 Task: Add a condition where "Requester Is Stephan Rogger" in new tickets in your groups.
Action: Mouse moved to (226, 461)
Screenshot: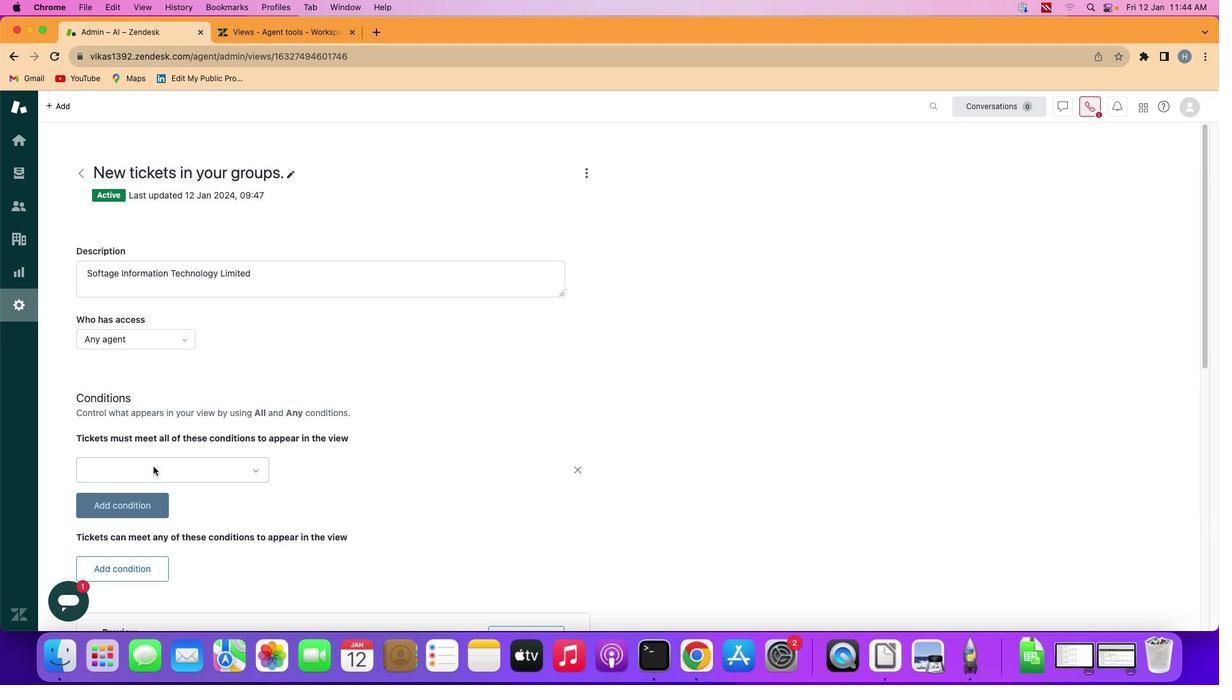 
Action: Mouse pressed left at (226, 461)
Screenshot: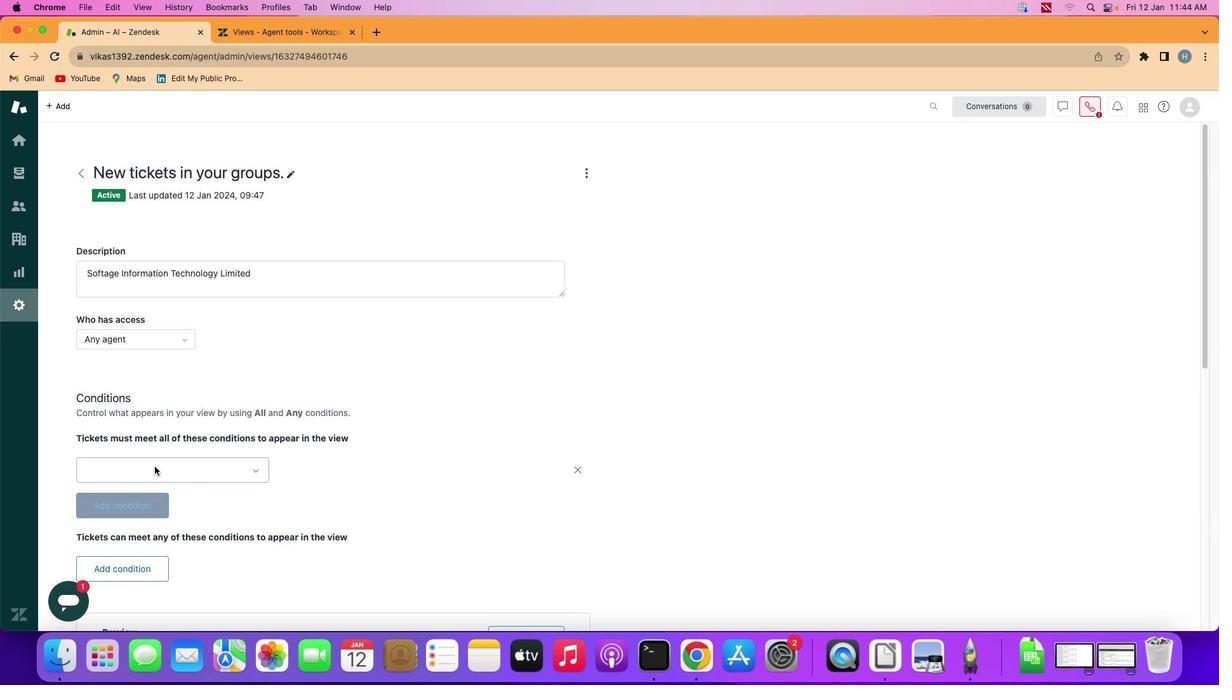 
Action: Mouse moved to (248, 461)
Screenshot: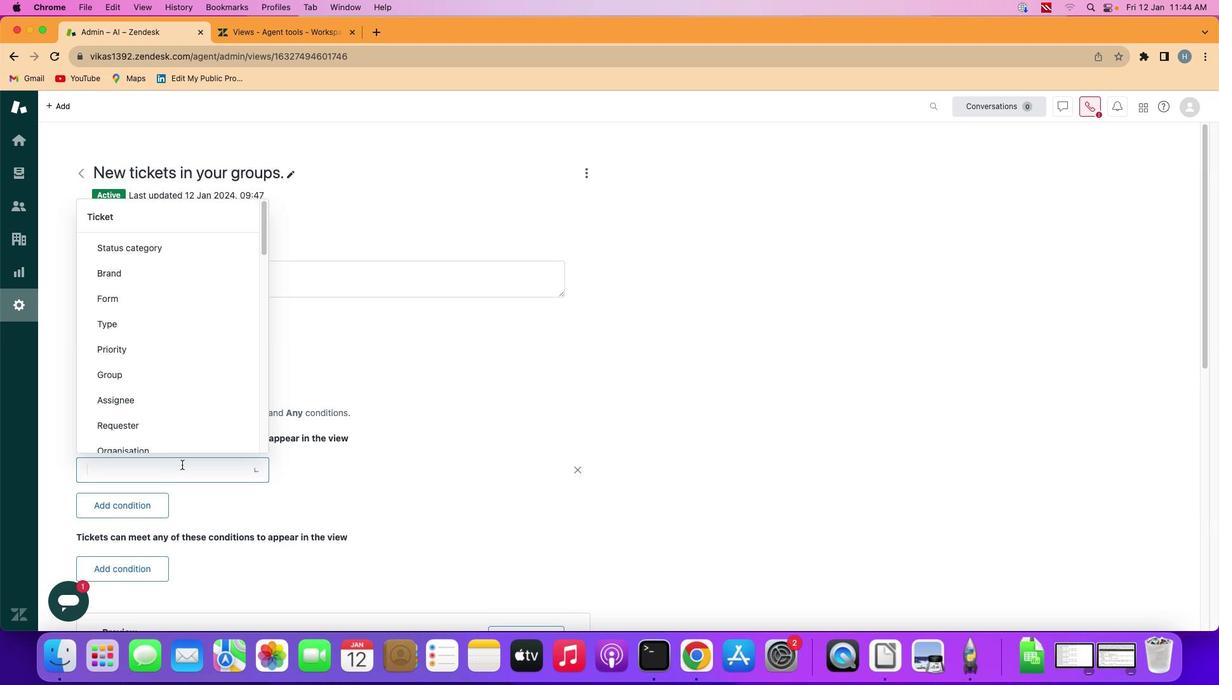 
Action: Mouse pressed left at (248, 461)
Screenshot: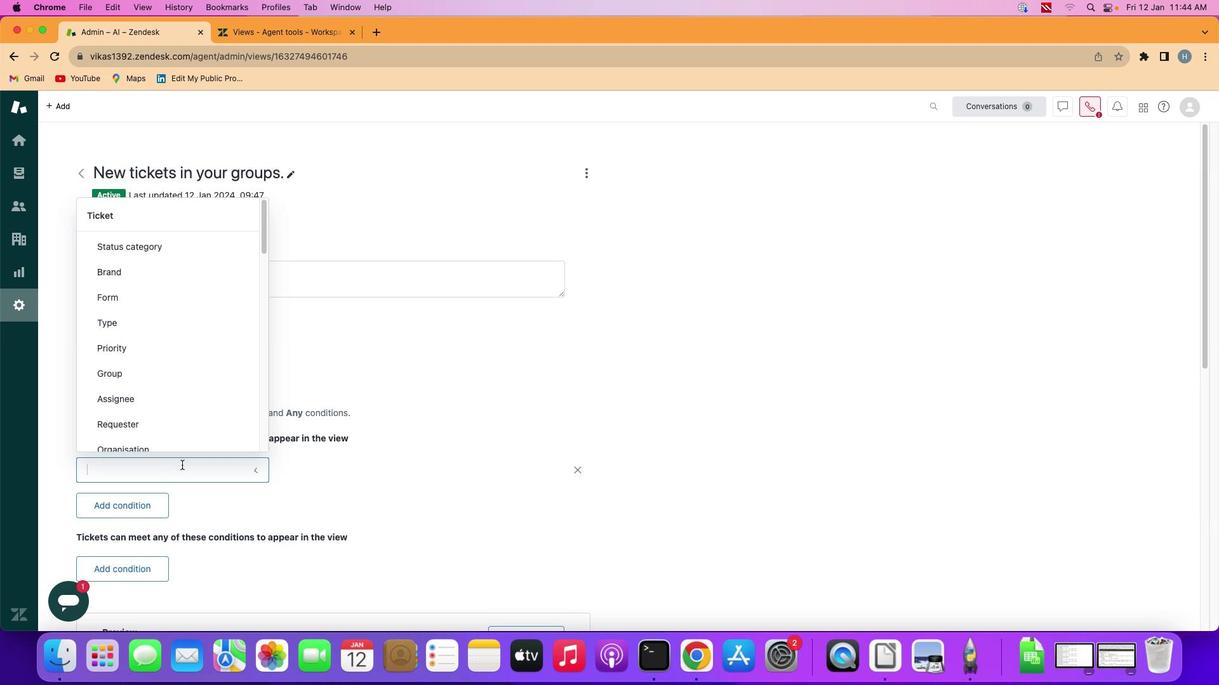 
Action: Mouse moved to (258, 446)
Screenshot: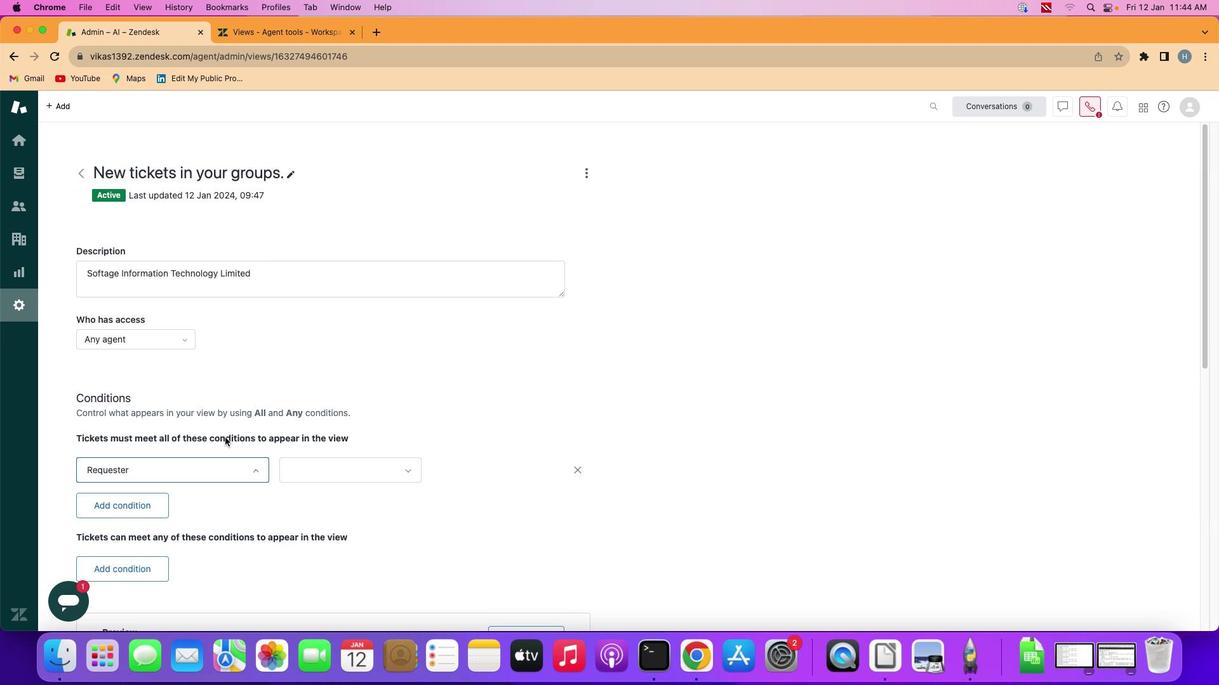 
Action: Mouse pressed left at (258, 446)
Screenshot: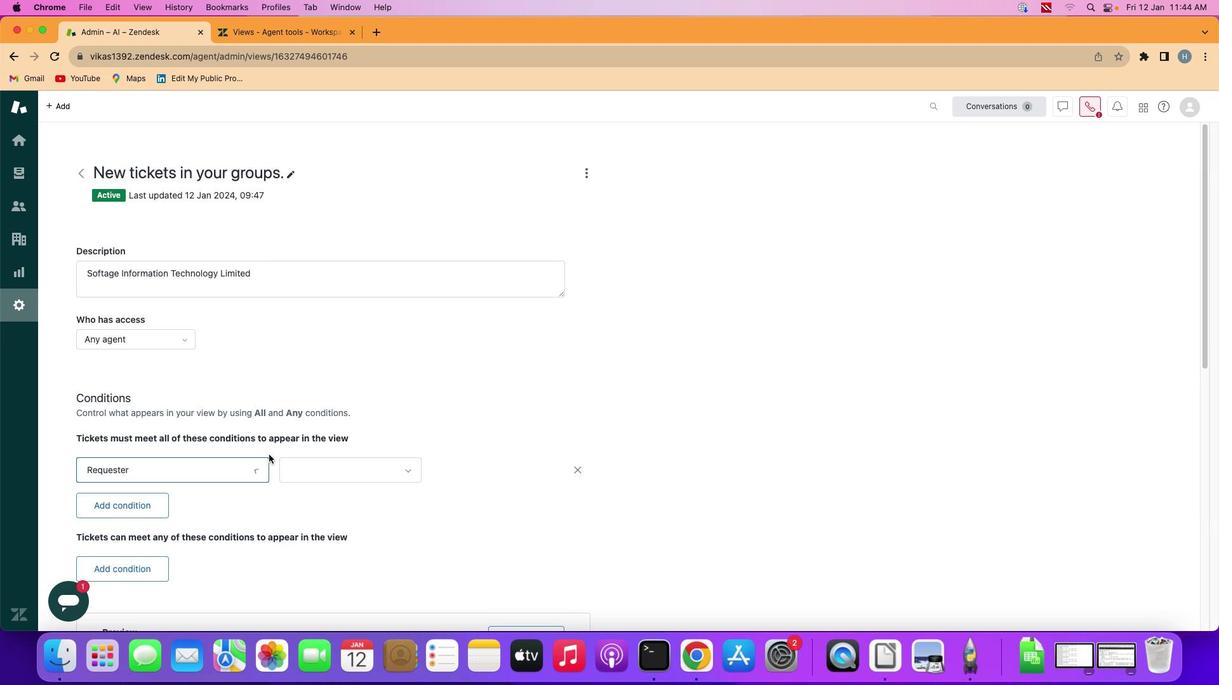 
Action: Mouse moved to (355, 461)
Screenshot: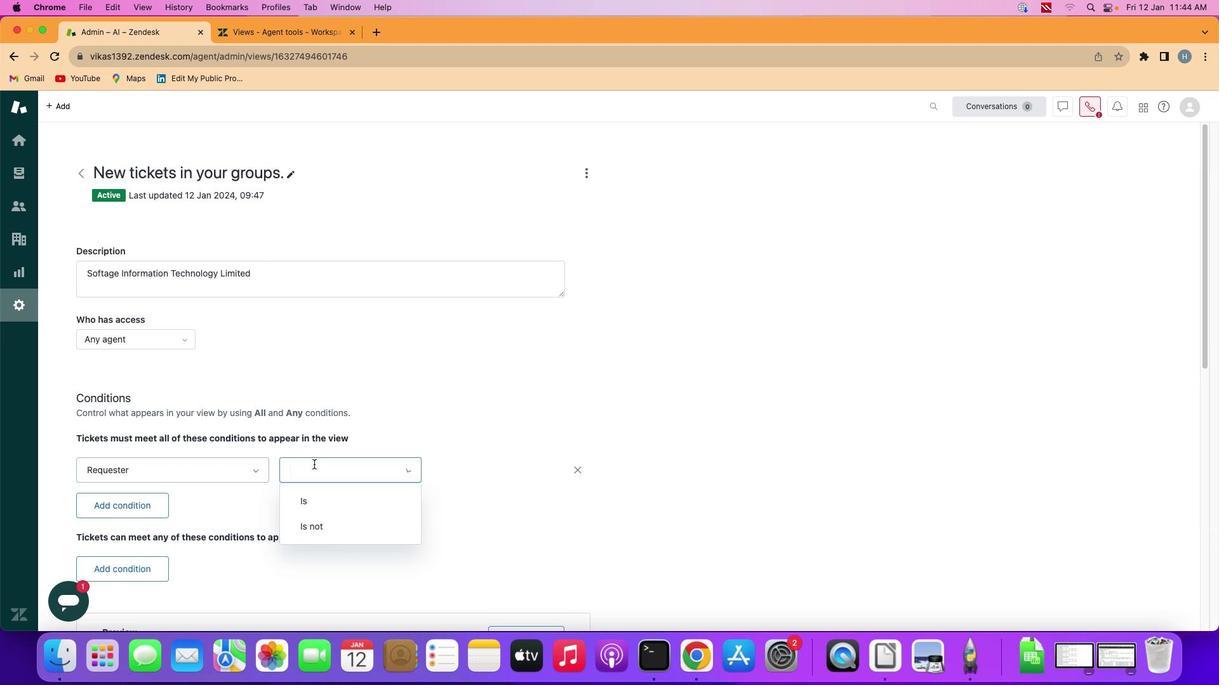 
Action: Mouse pressed left at (355, 461)
Screenshot: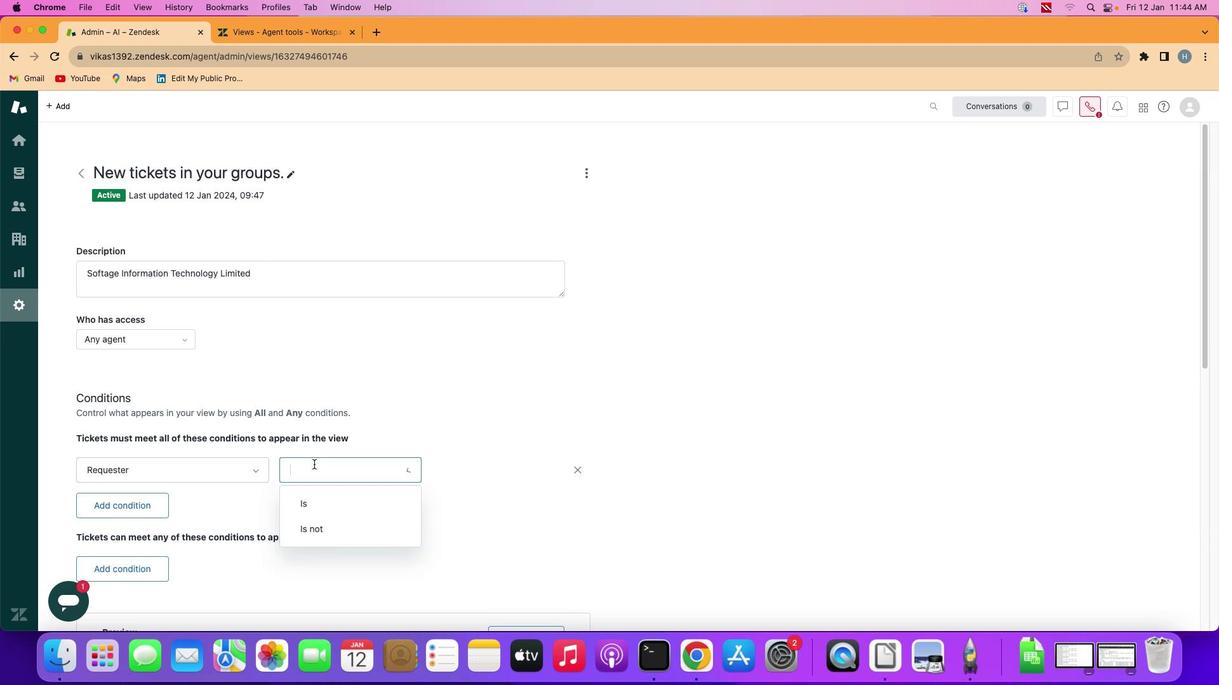 
Action: Mouse moved to (361, 471)
Screenshot: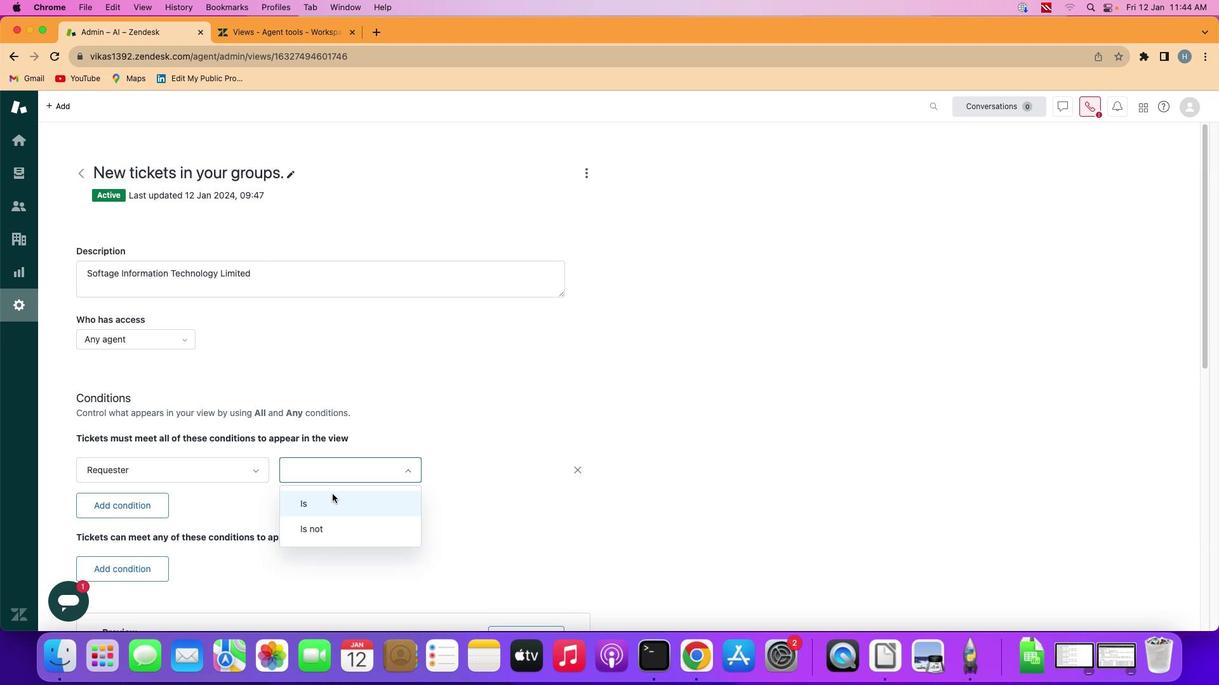 
Action: Mouse pressed left at (361, 471)
Screenshot: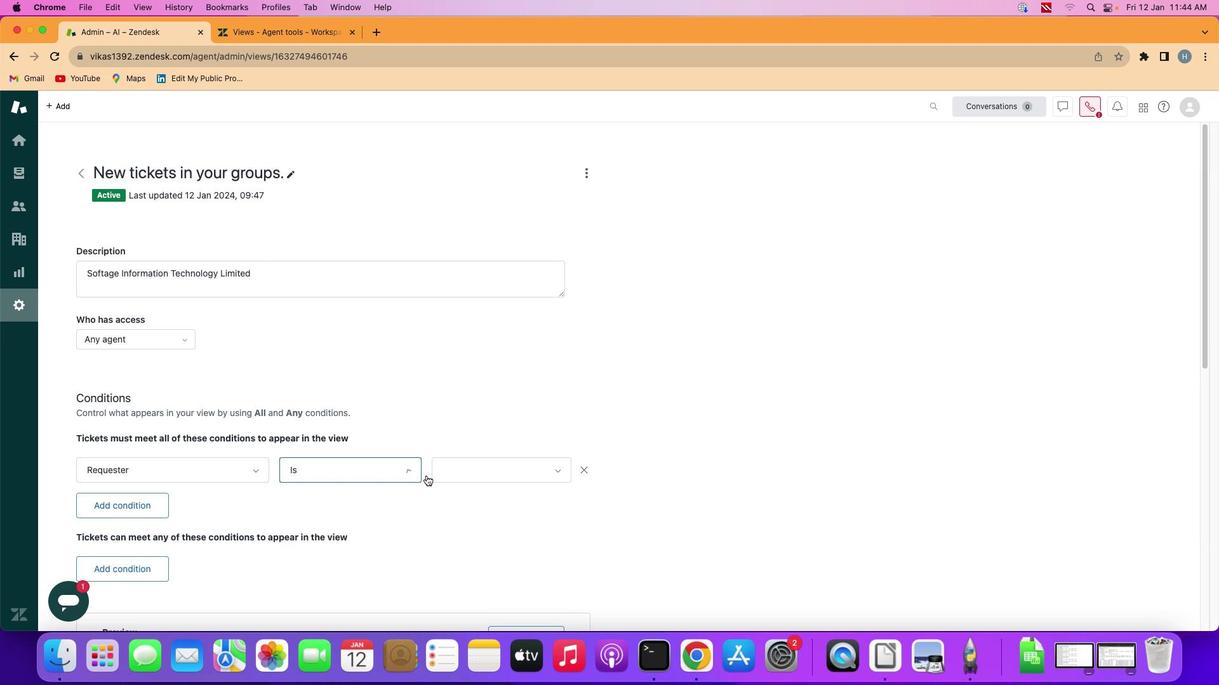 
Action: Mouse moved to (488, 462)
Screenshot: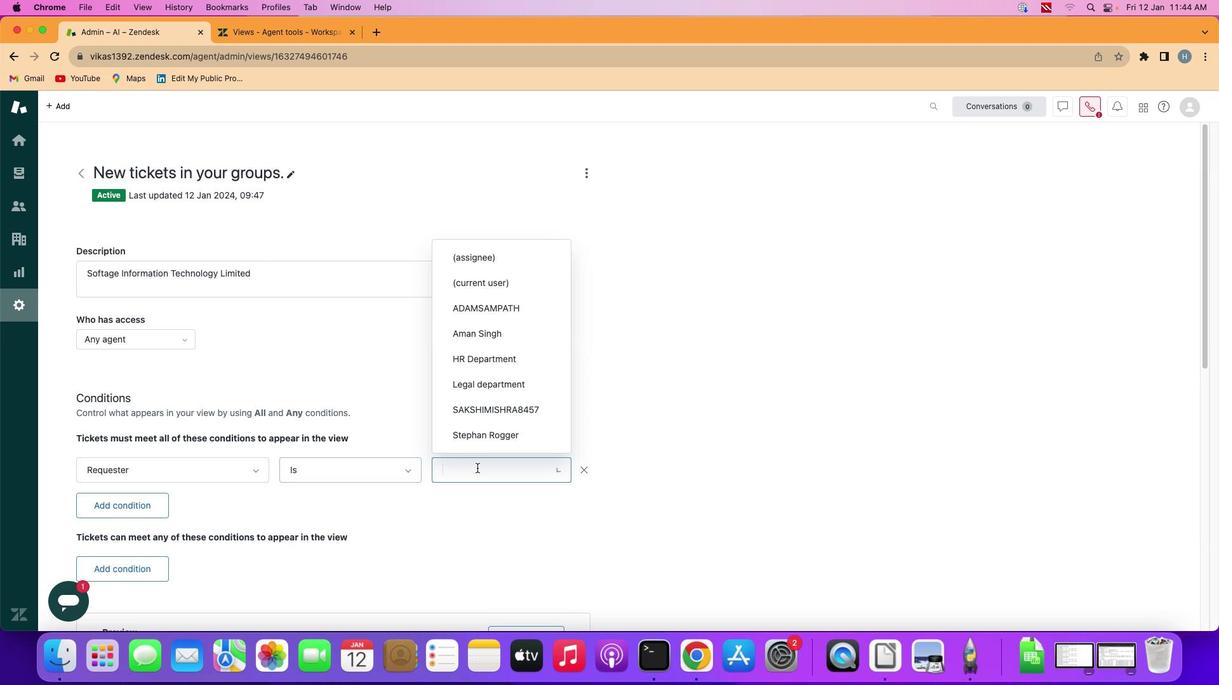 
Action: Mouse pressed left at (488, 462)
Screenshot: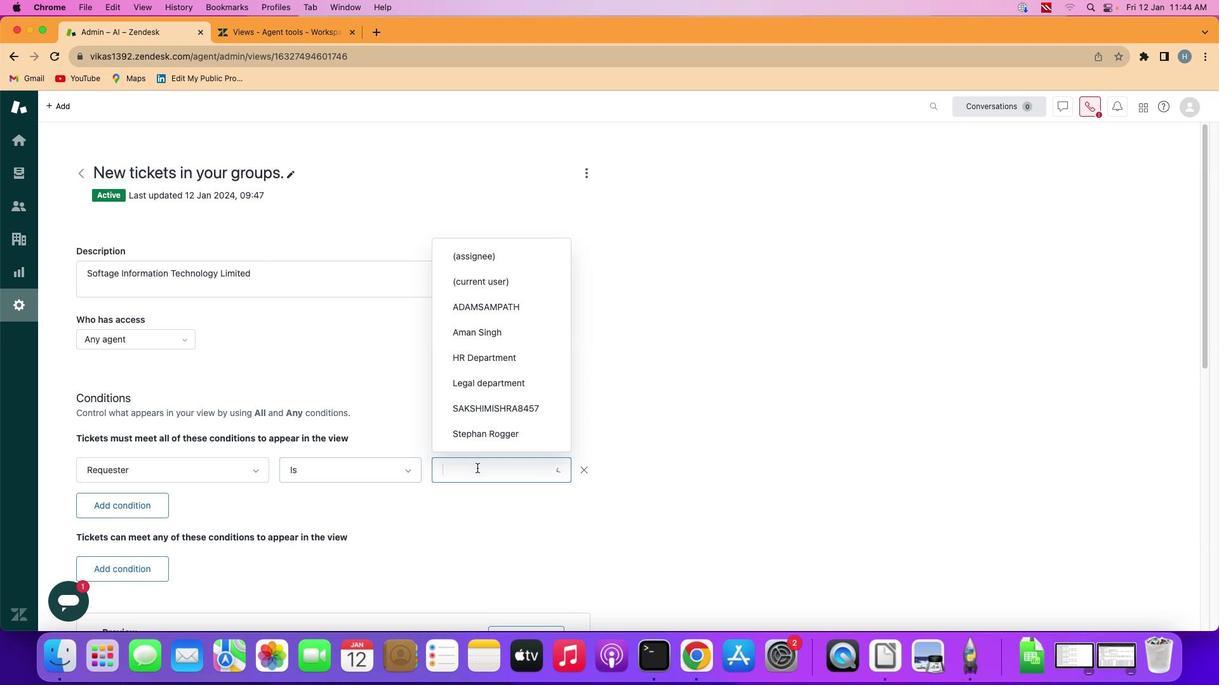 
Action: Mouse moved to (513, 450)
Screenshot: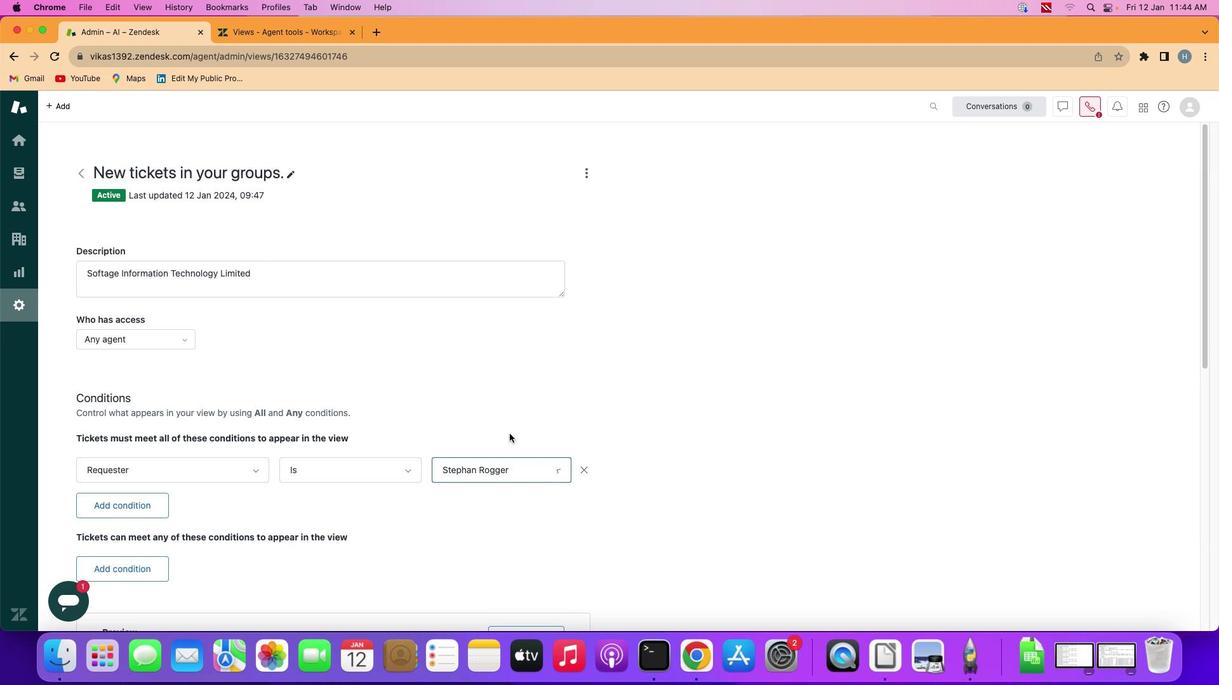 
Action: Mouse pressed left at (513, 450)
Screenshot: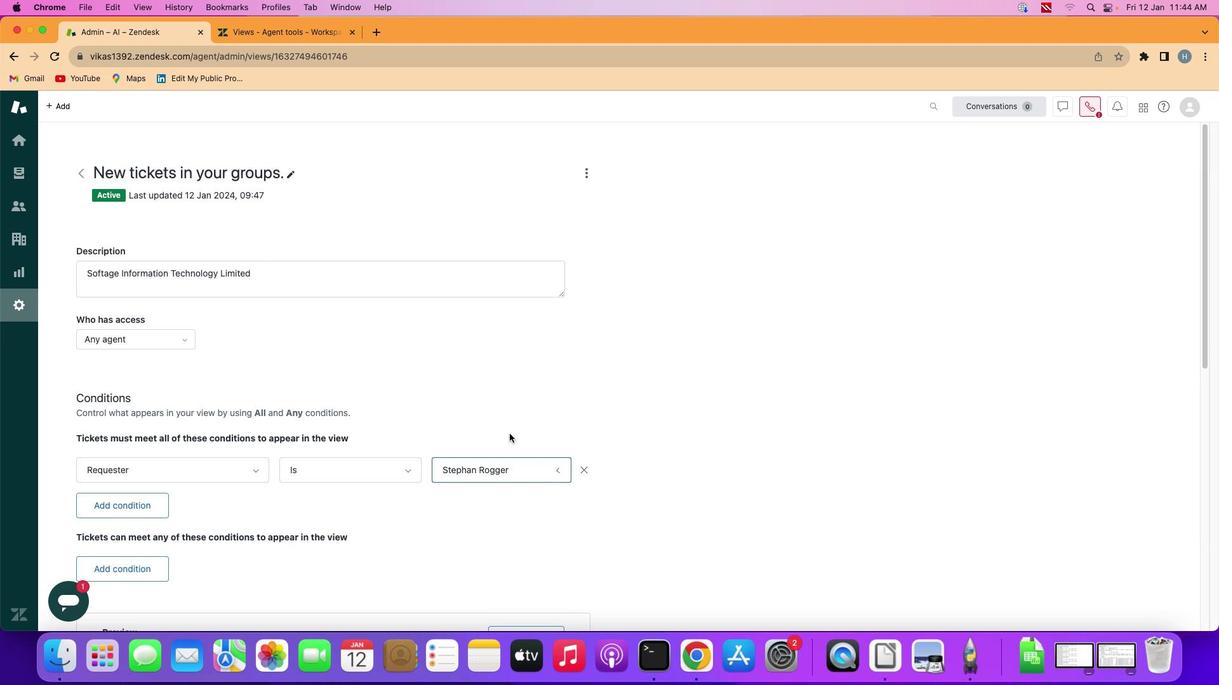 
Action: Mouse moved to (513, 450)
Screenshot: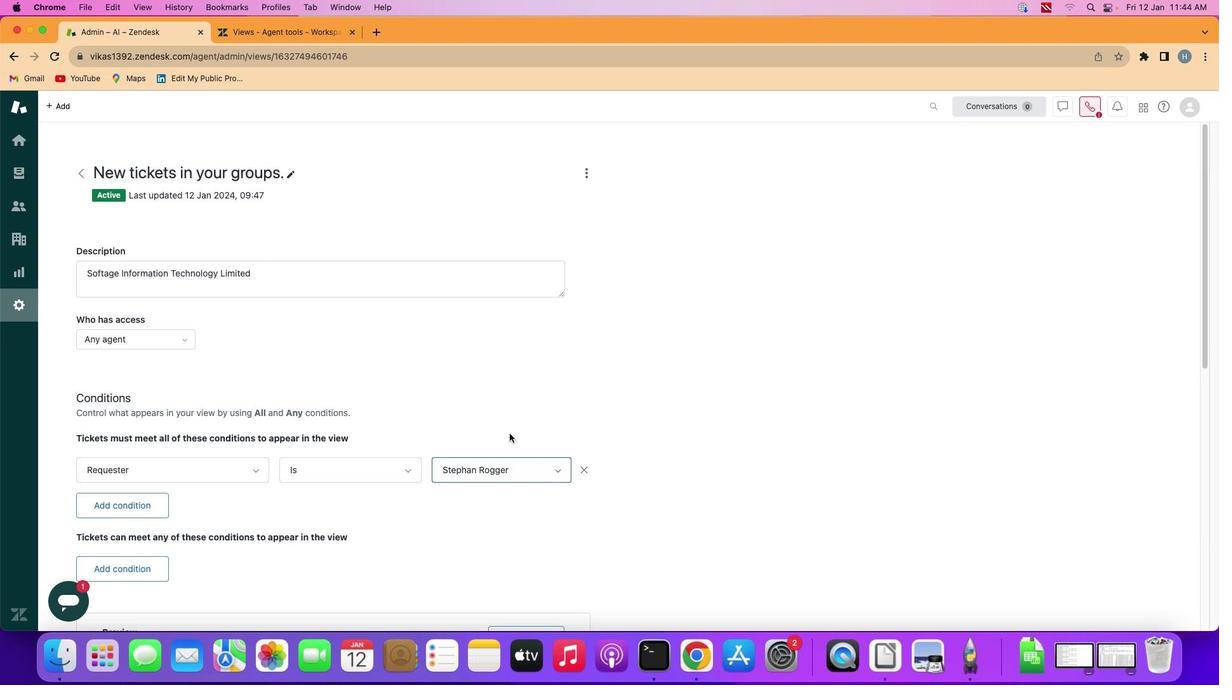 
